 Task: Use Comedy Horns Effect in this video Movie B.mp4
Action: Mouse pressed left at (306, 168)
Screenshot: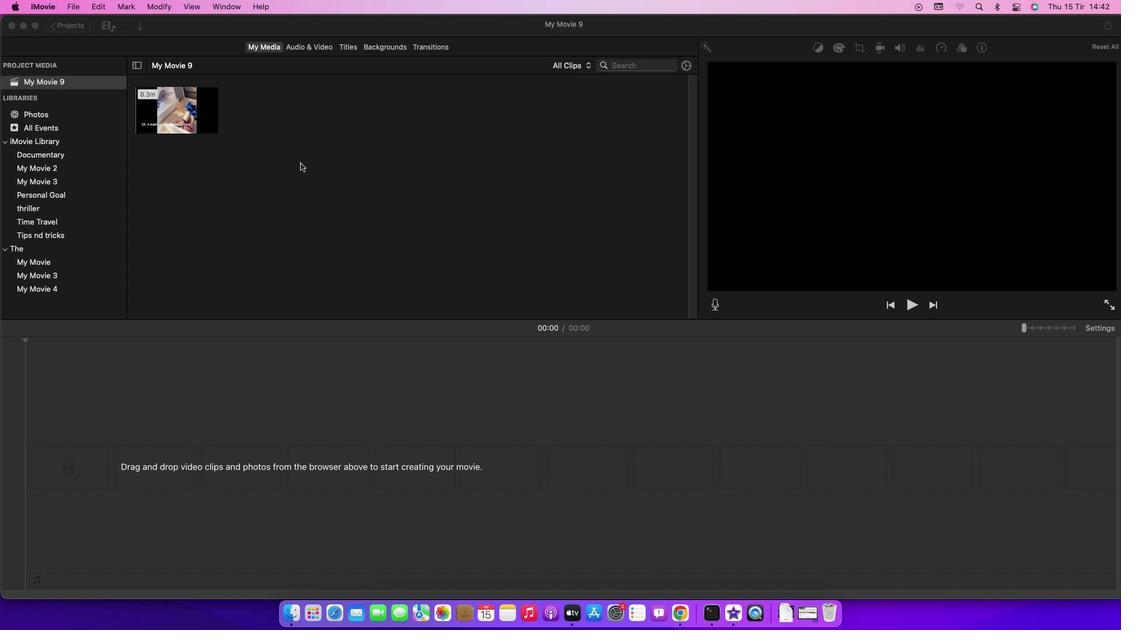 
Action: Mouse moved to (170, 128)
Screenshot: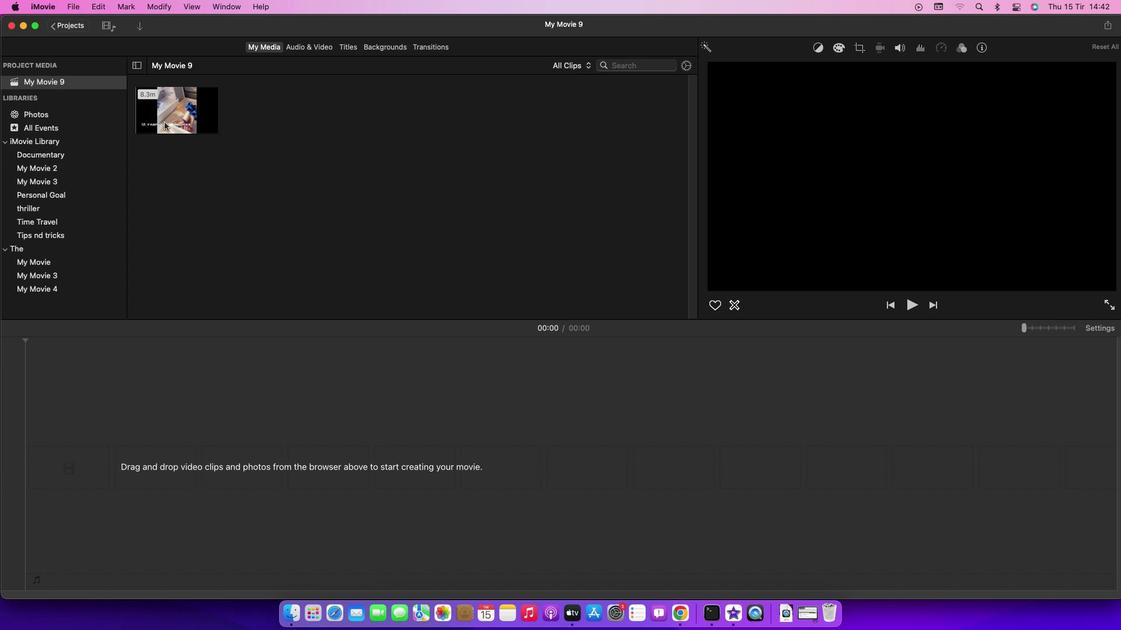 
Action: Mouse pressed left at (170, 128)
Screenshot: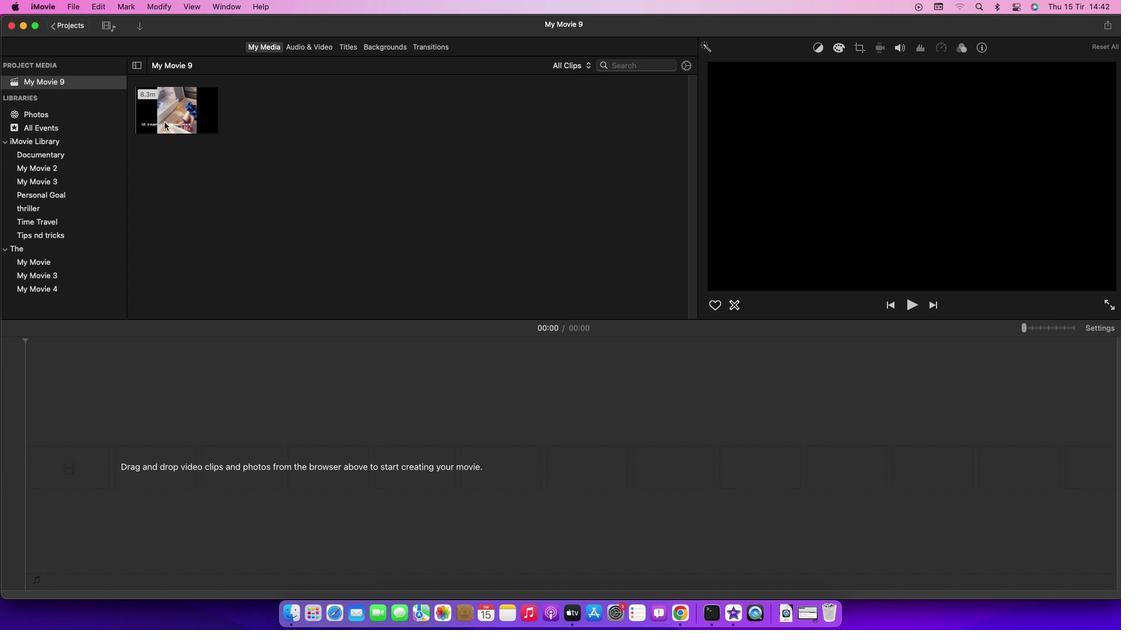 
Action: Mouse moved to (191, 111)
Screenshot: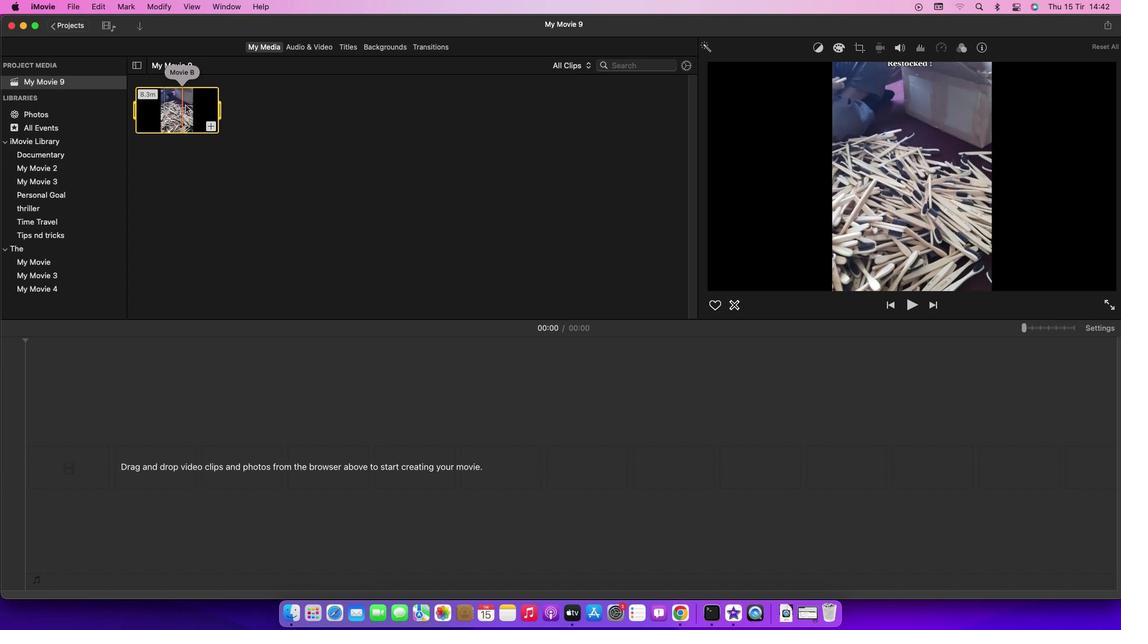 
Action: Mouse pressed left at (191, 111)
Screenshot: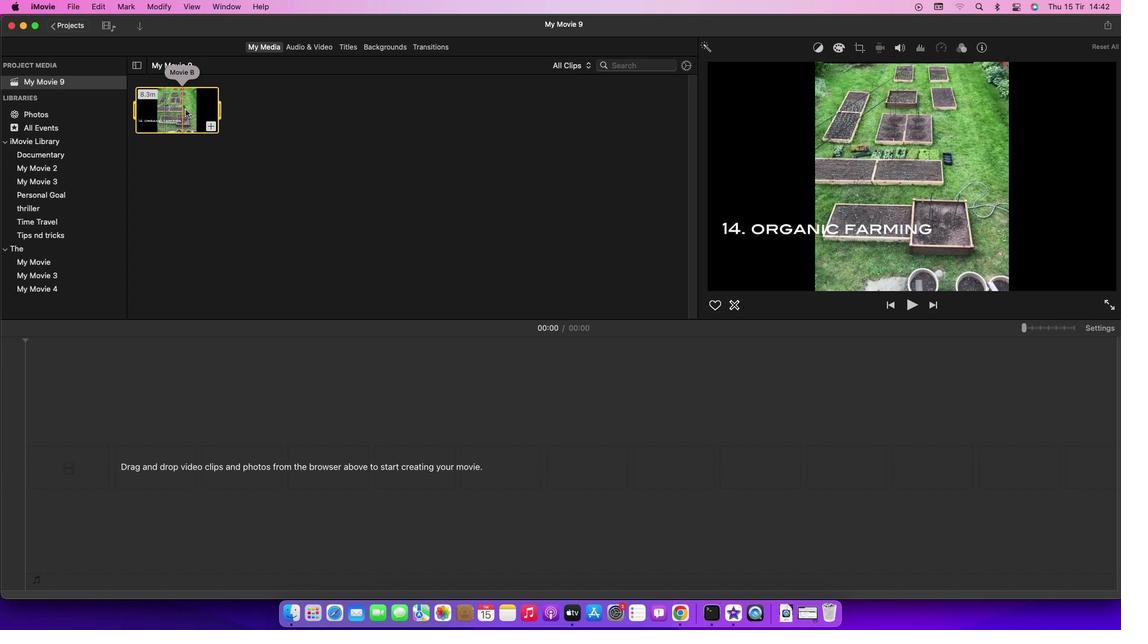
Action: Mouse moved to (307, 50)
Screenshot: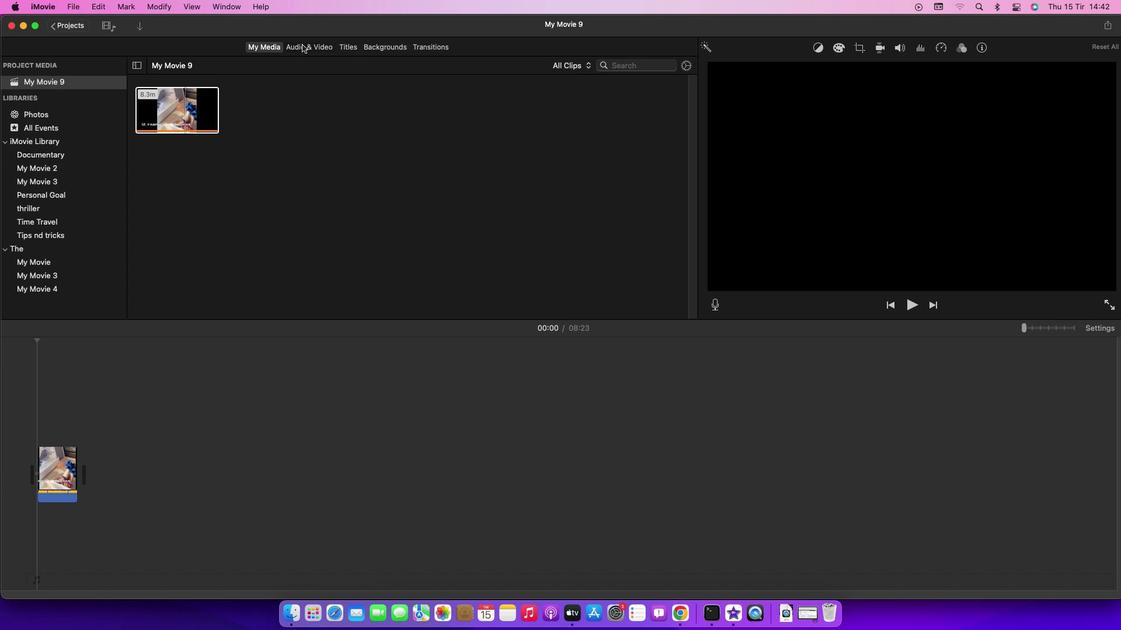 
Action: Mouse pressed left at (307, 50)
Screenshot: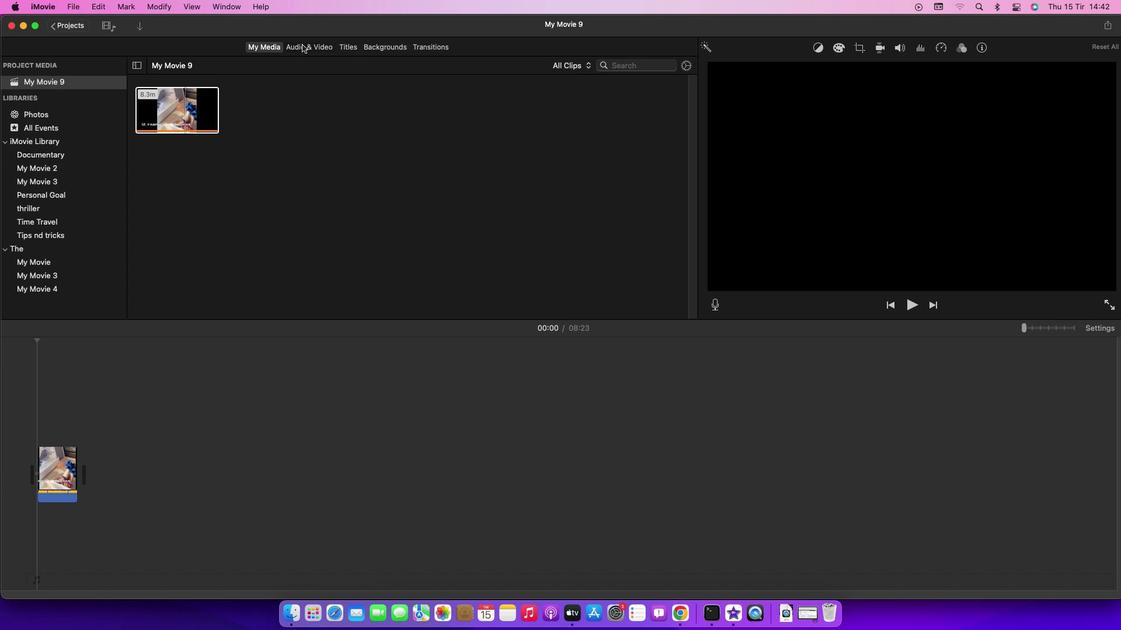 
Action: Mouse moved to (40, 110)
Screenshot: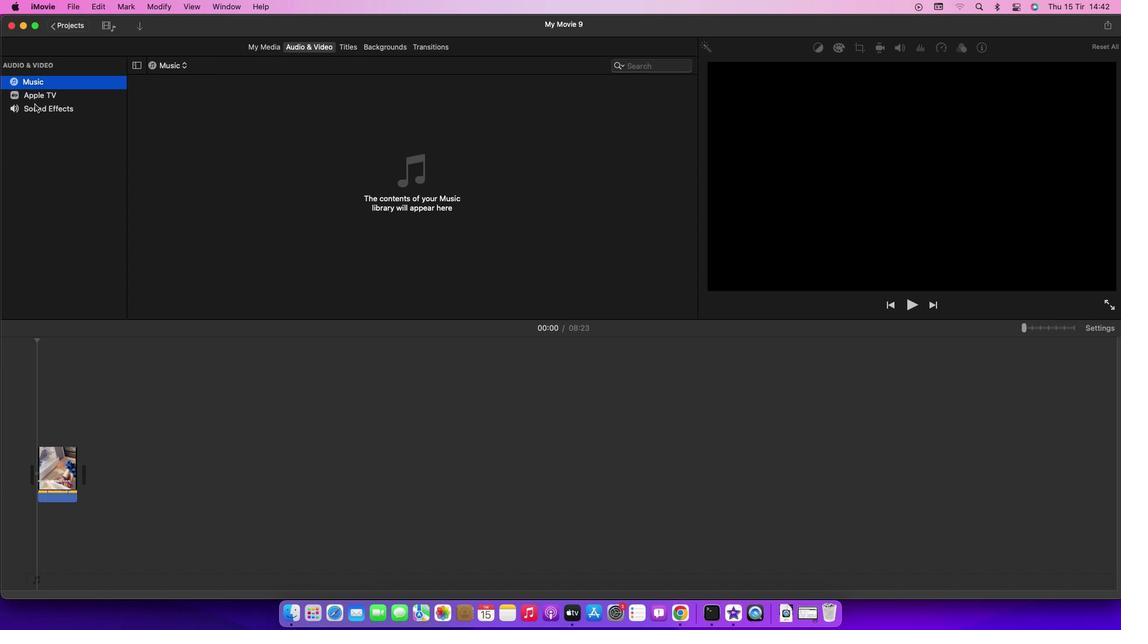 
Action: Mouse pressed left at (40, 110)
Screenshot: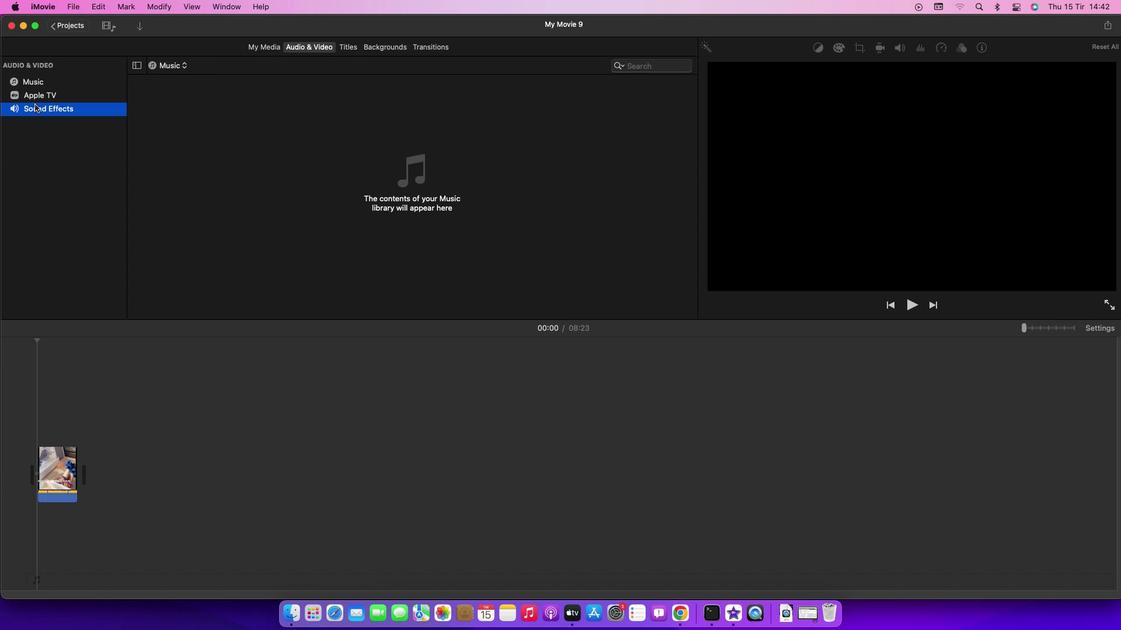 
Action: Mouse moved to (193, 245)
Screenshot: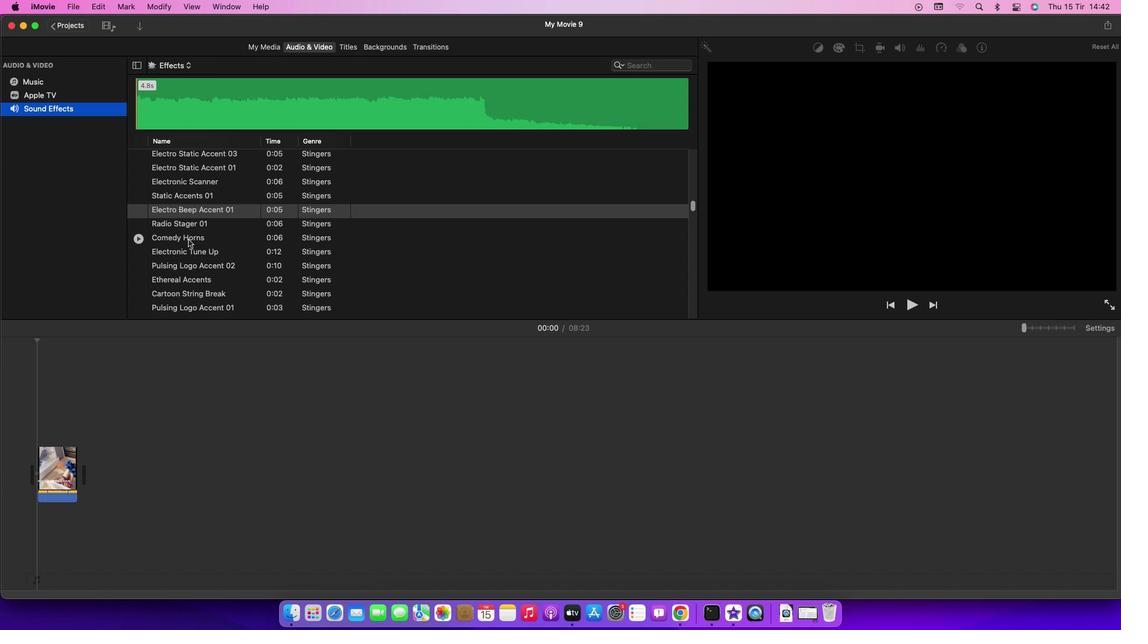 
Action: Mouse pressed left at (193, 245)
Screenshot: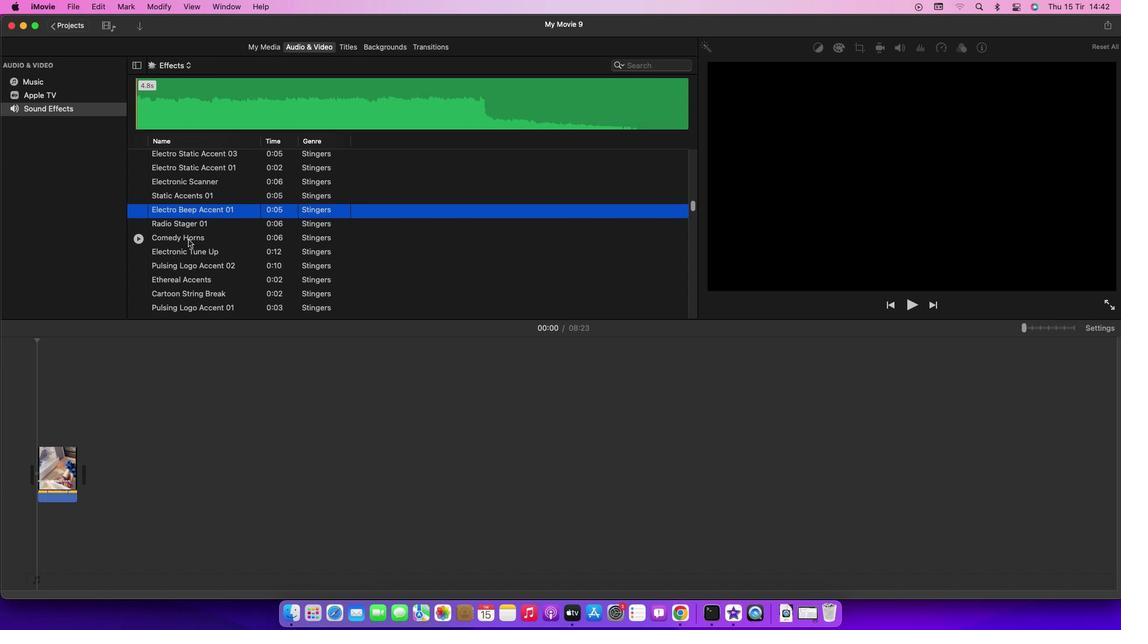 
Action: Mouse moved to (196, 243)
Screenshot: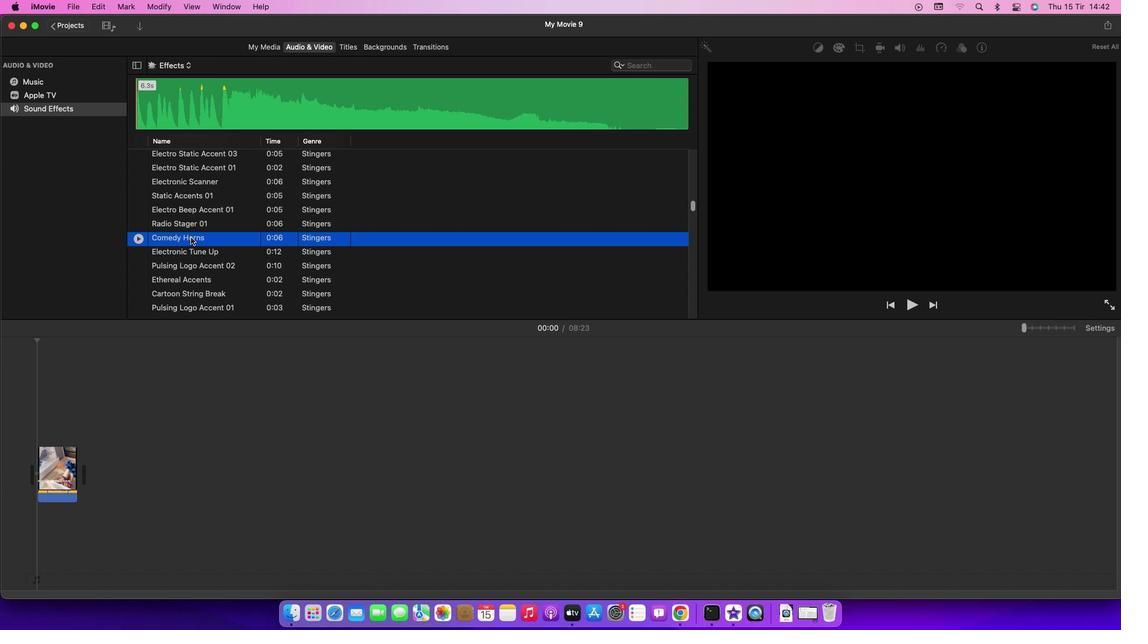 
Action: Mouse pressed left at (196, 243)
Screenshot: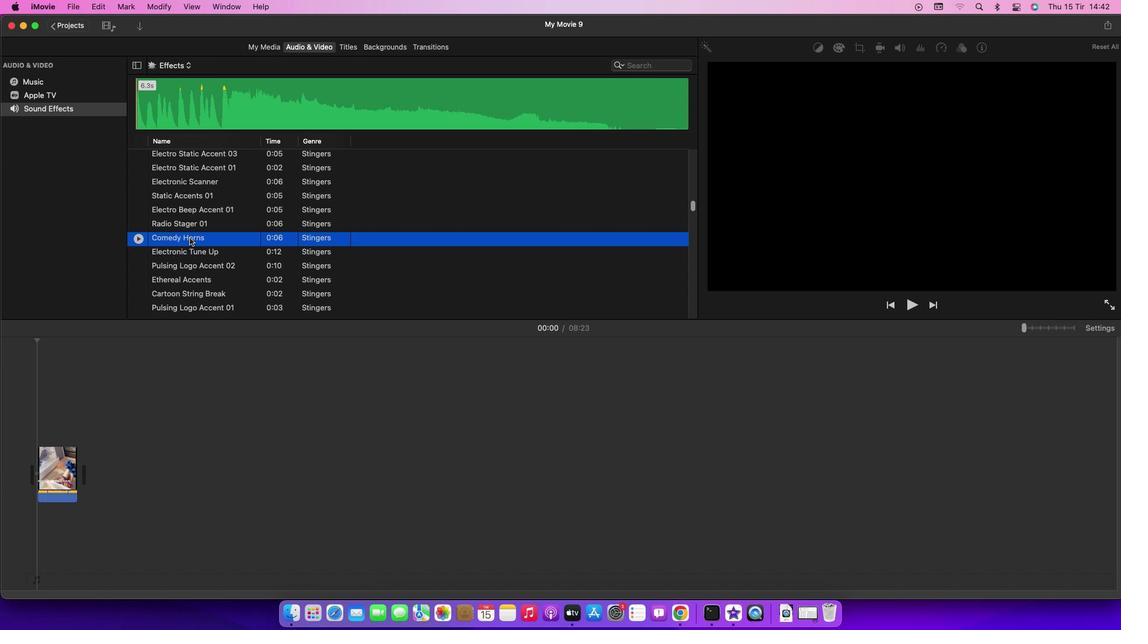 
Action: Mouse moved to (236, 457)
Screenshot: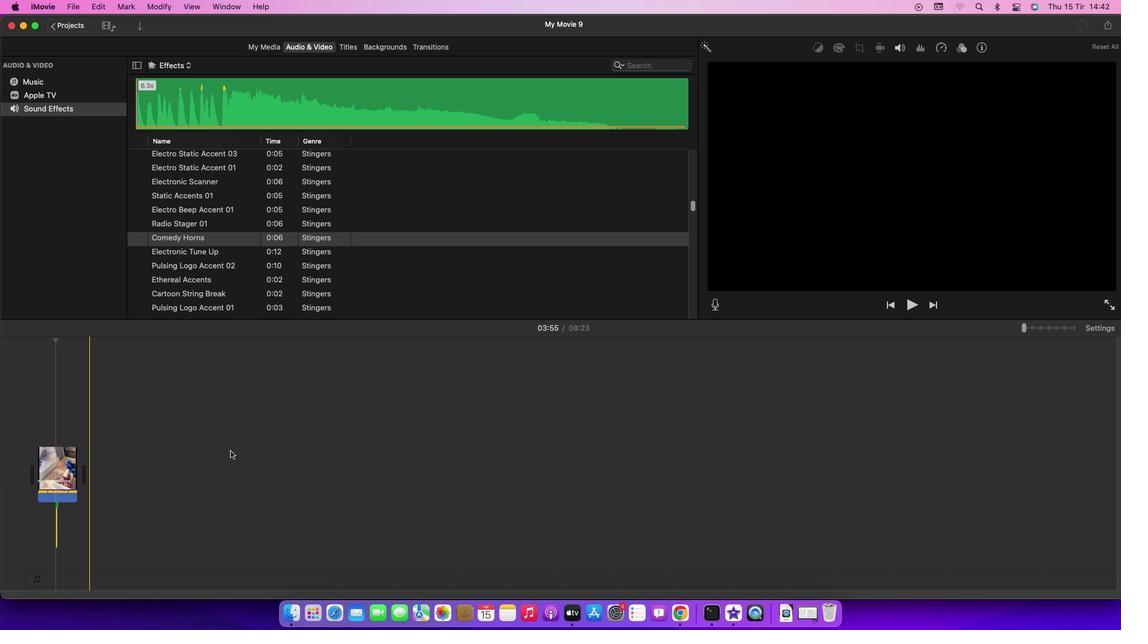 
